 Task: Clear the extension's search results.
Action: Mouse moved to (940, 148)
Screenshot: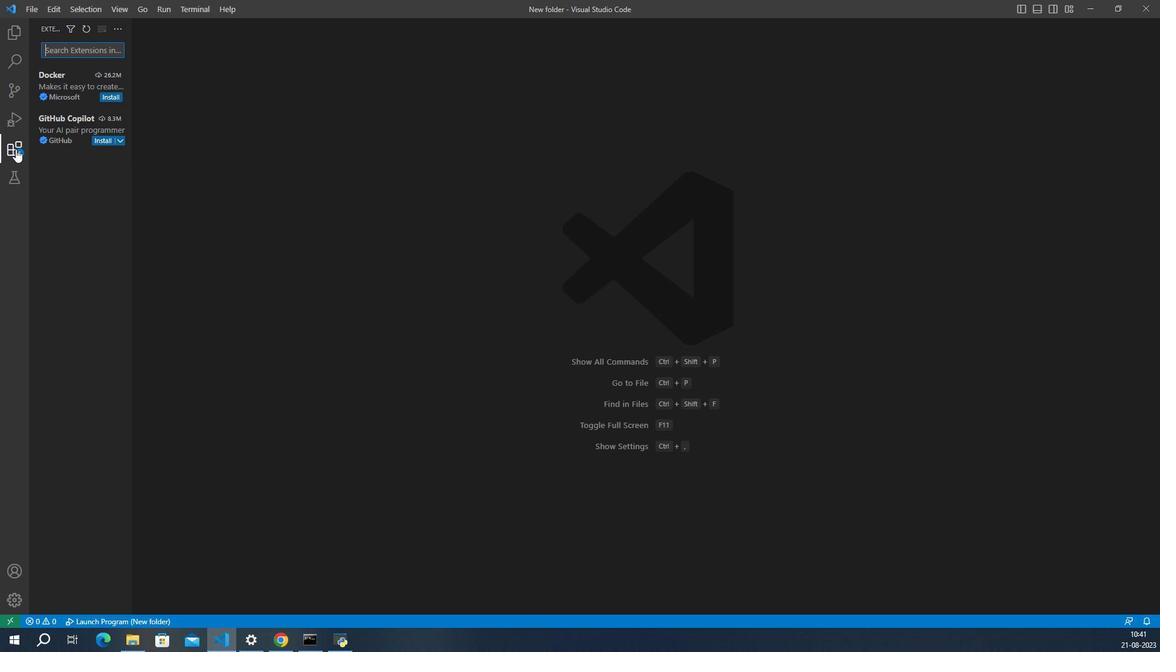 
Action: Mouse pressed left at (940, 148)
Screenshot: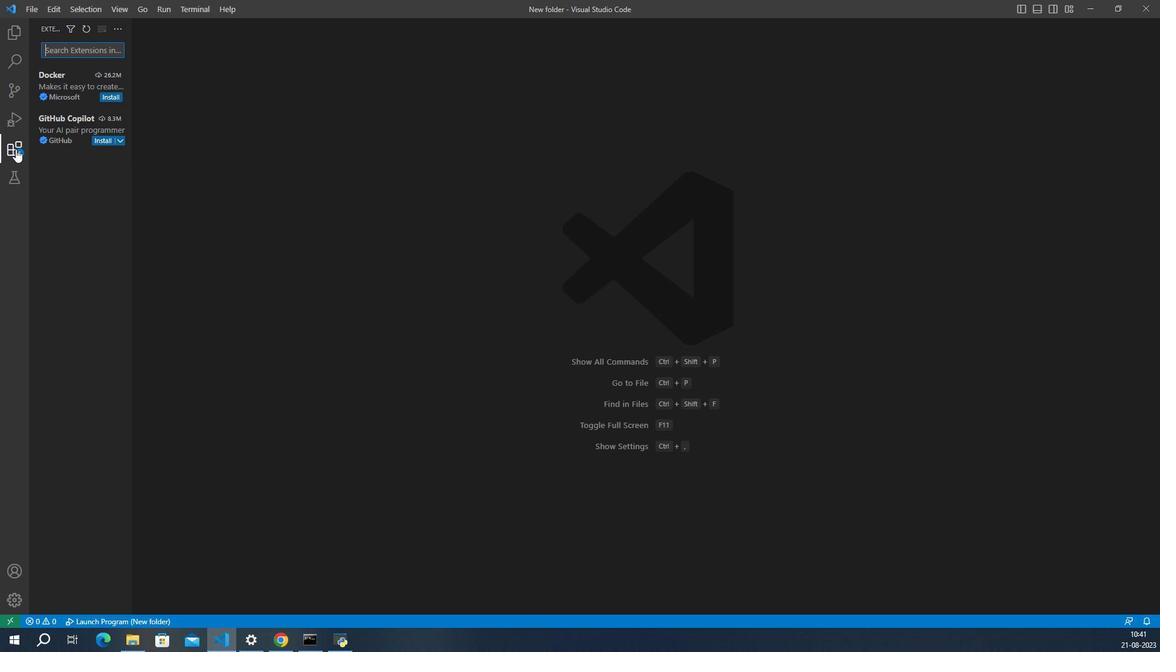 
Action: Mouse moved to (1014, 38)
Screenshot: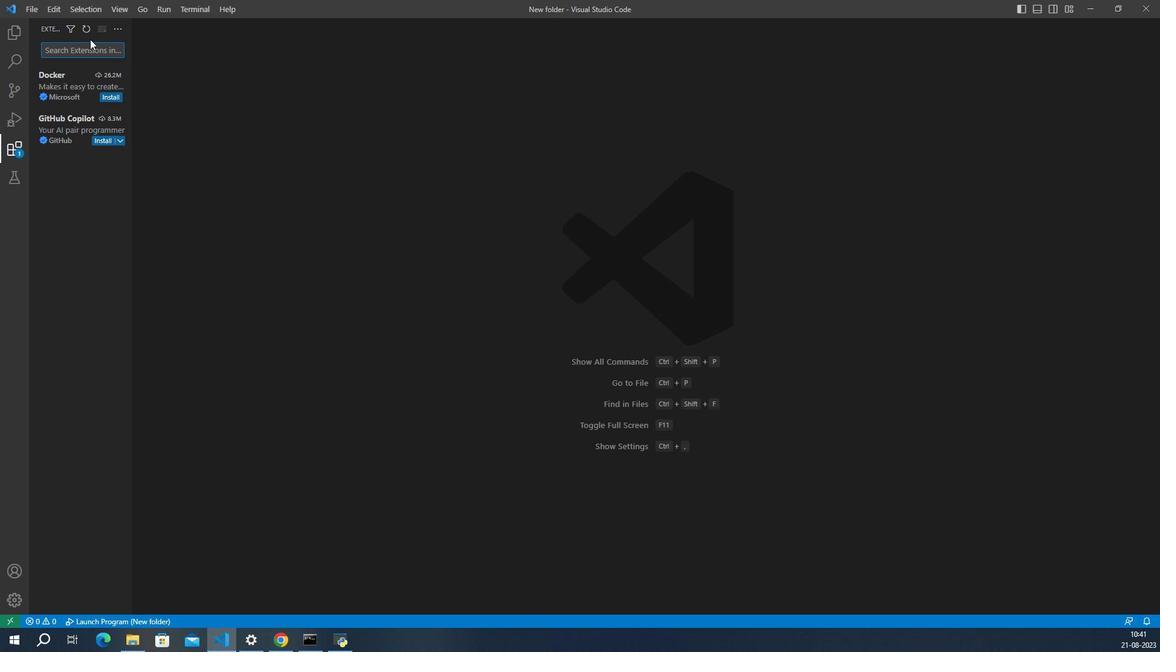 
Action: Key pressed .css
Screenshot: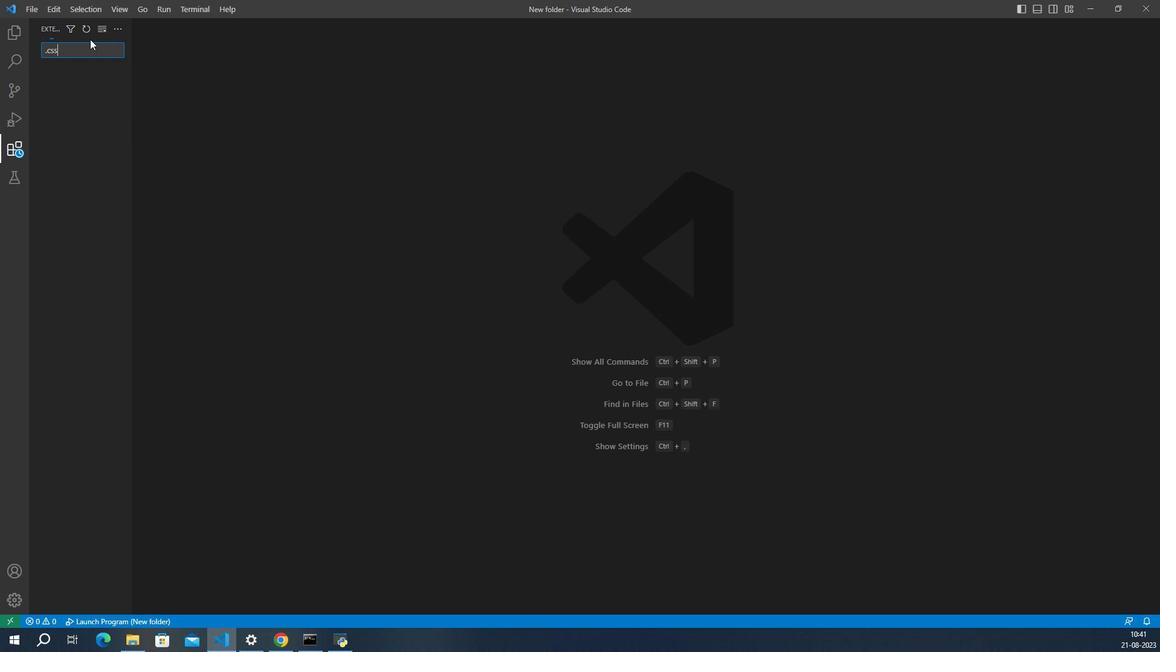 
Action: Mouse moved to (1025, 29)
Screenshot: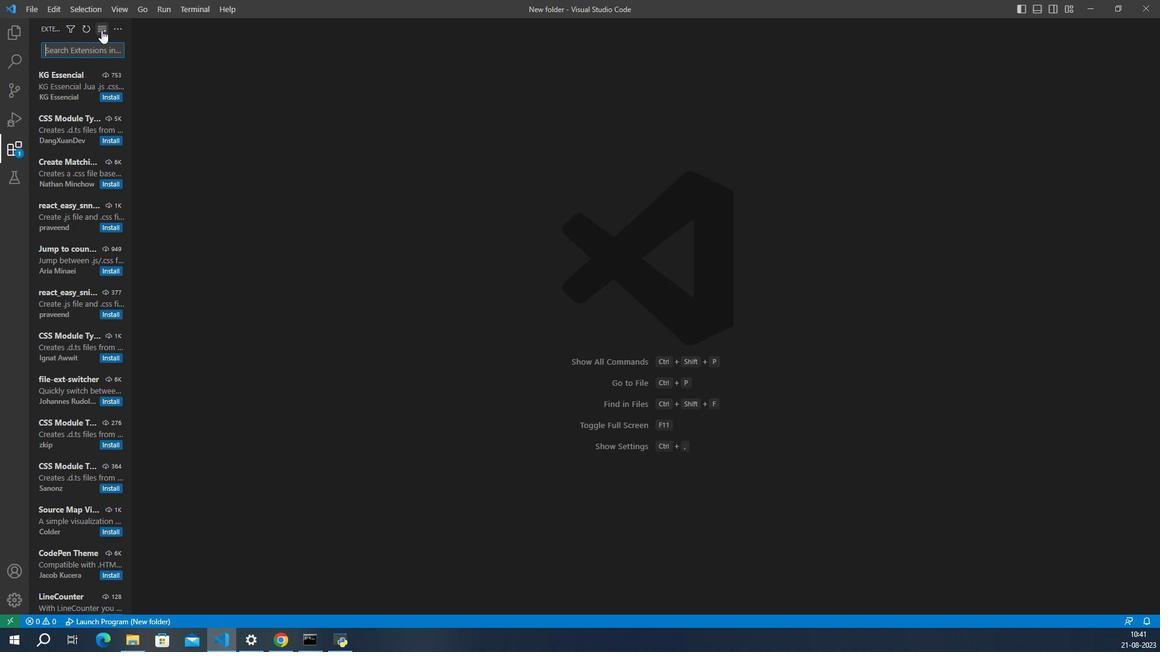 
Action: Mouse pressed left at (1025, 29)
Screenshot: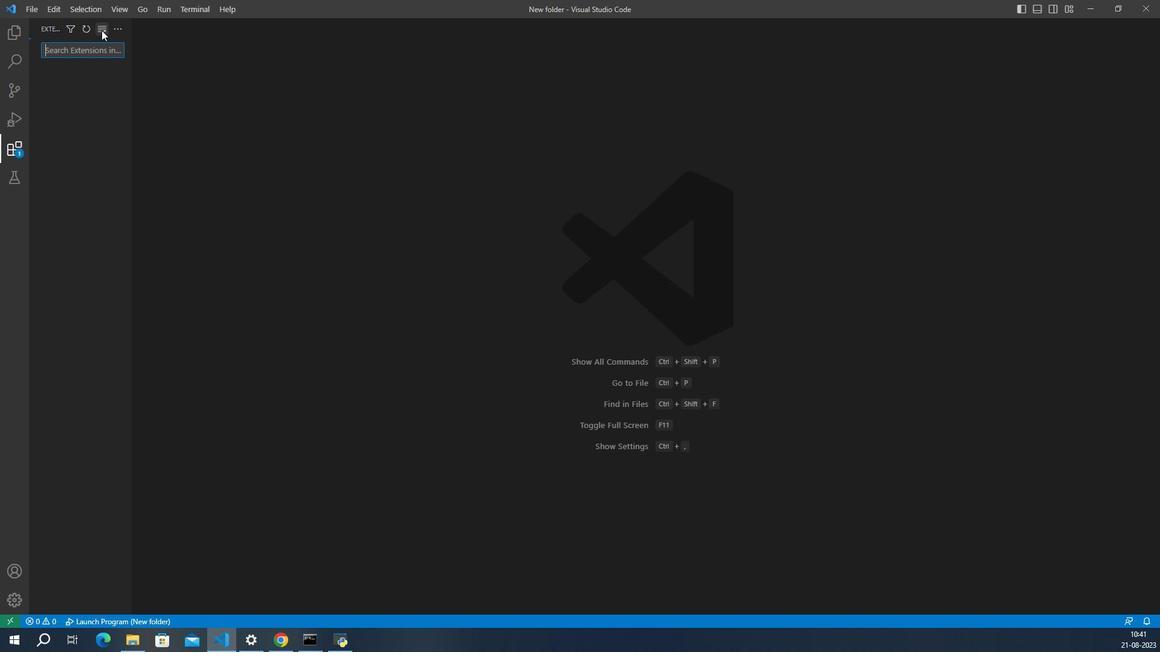 
